 Task: Delete all information from scheduled events from September 11, 2023, to September 13, 2023.
Action: Mouse moved to (933, 109)
Screenshot: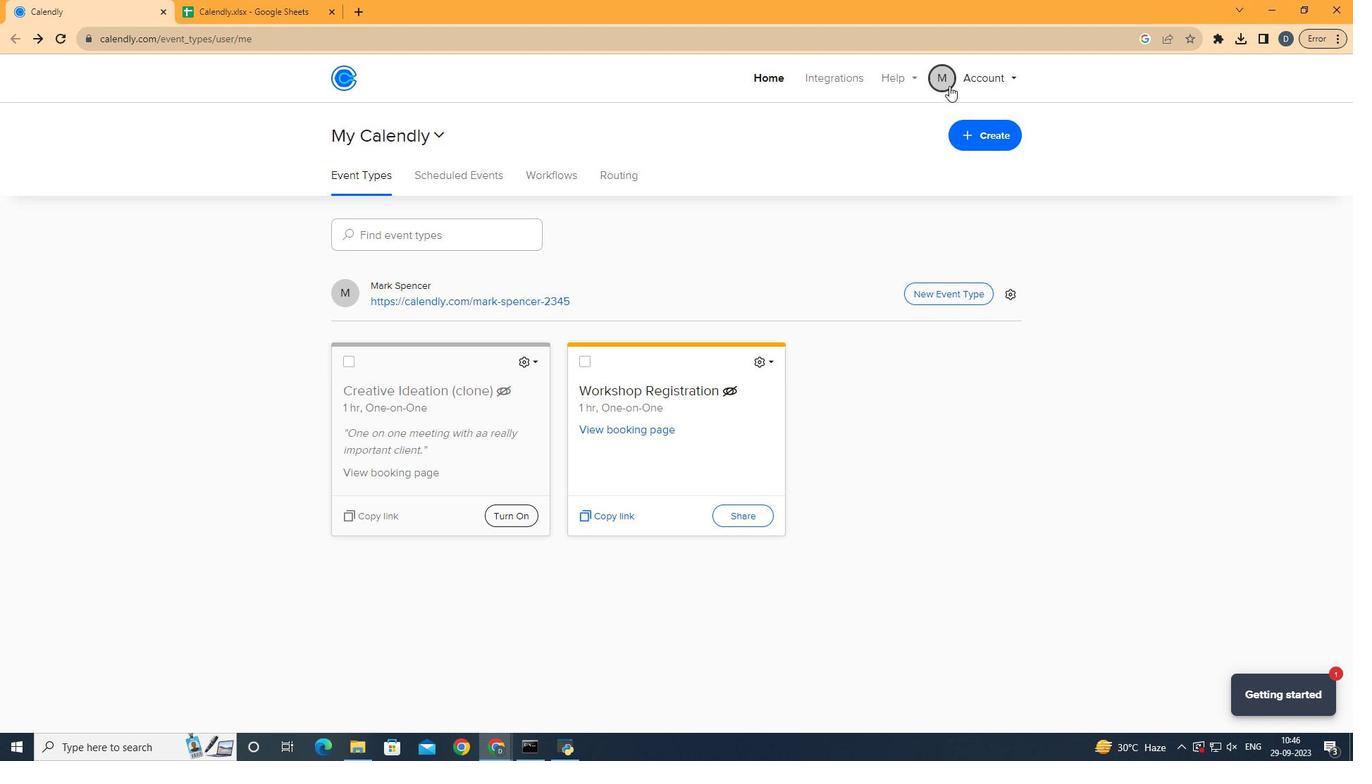 
Action: Mouse pressed left at (933, 109)
Screenshot: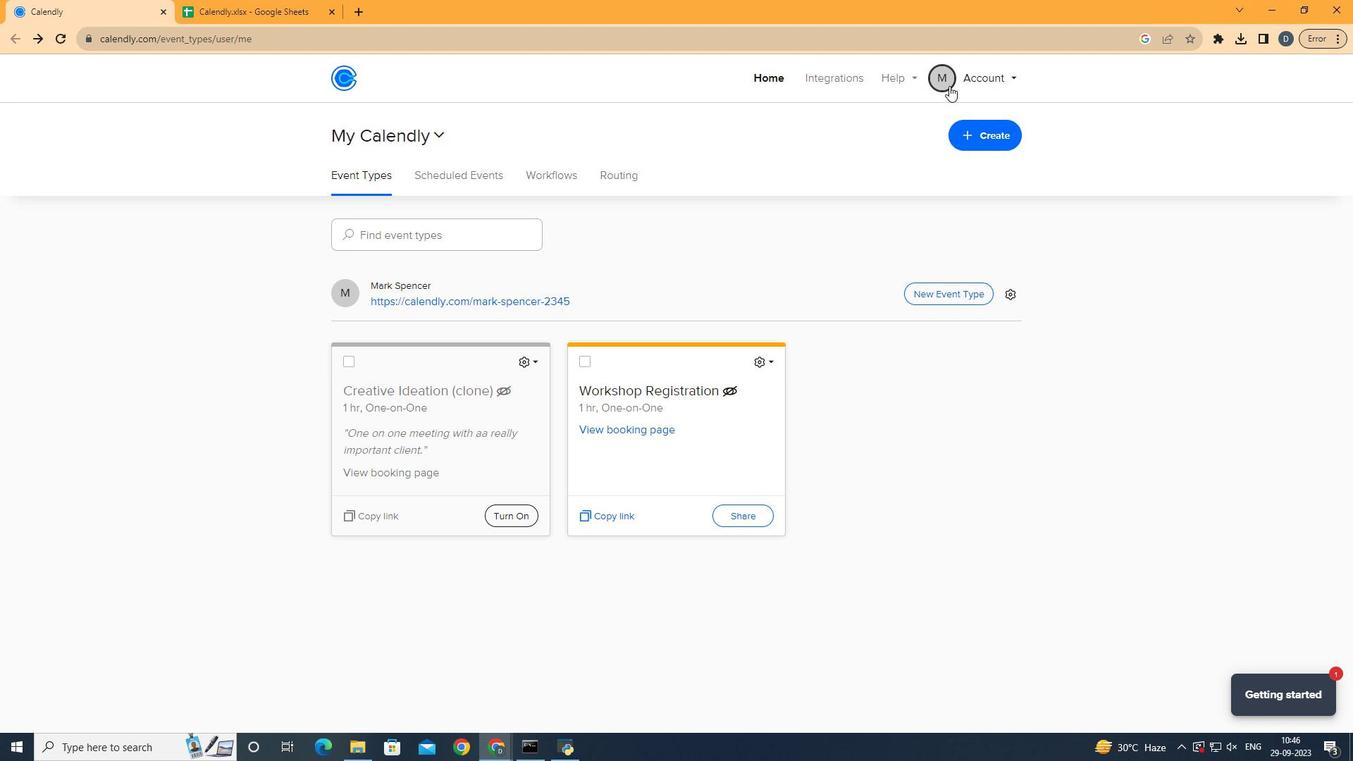 
Action: Mouse moved to (924, 281)
Screenshot: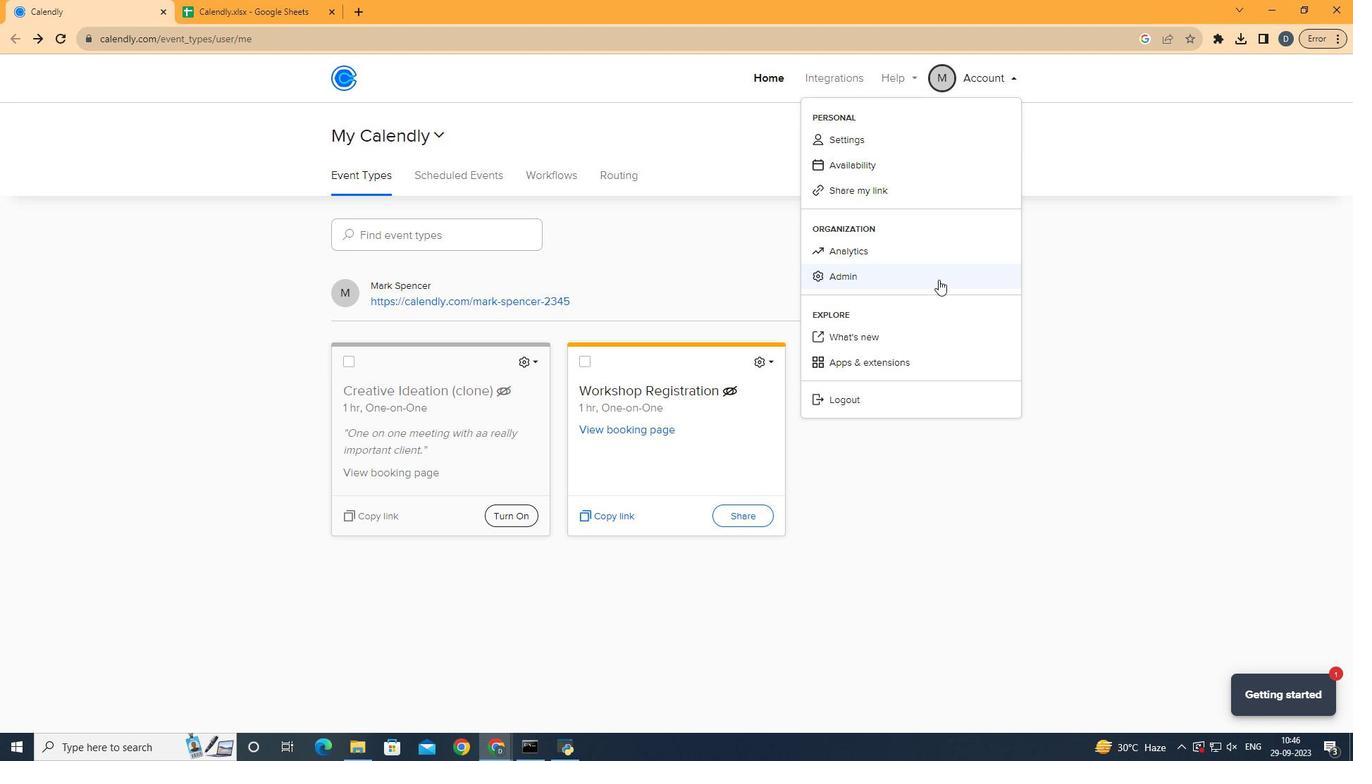 
Action: Mouse pressed left at (924, 281)
Screenshot: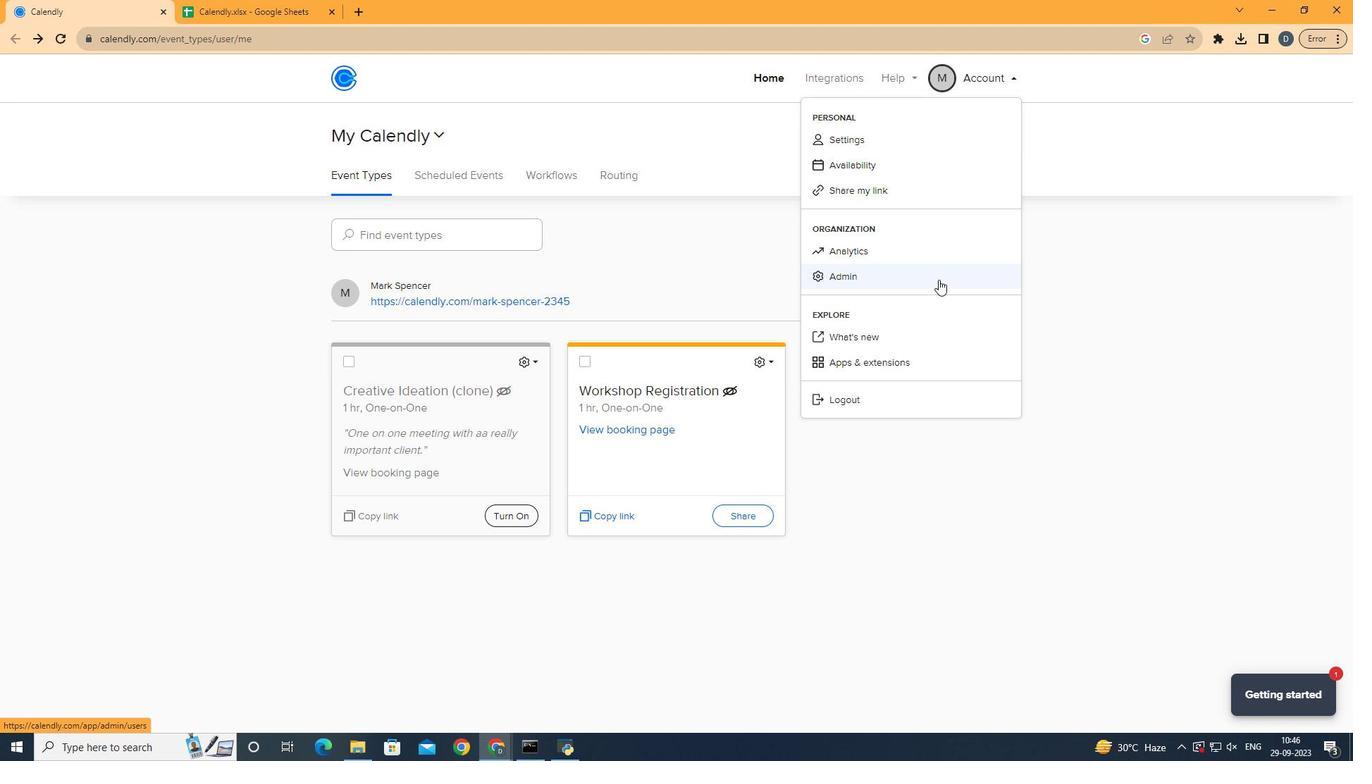 
Action: Mouse moved to (242, 382)
Screenshot: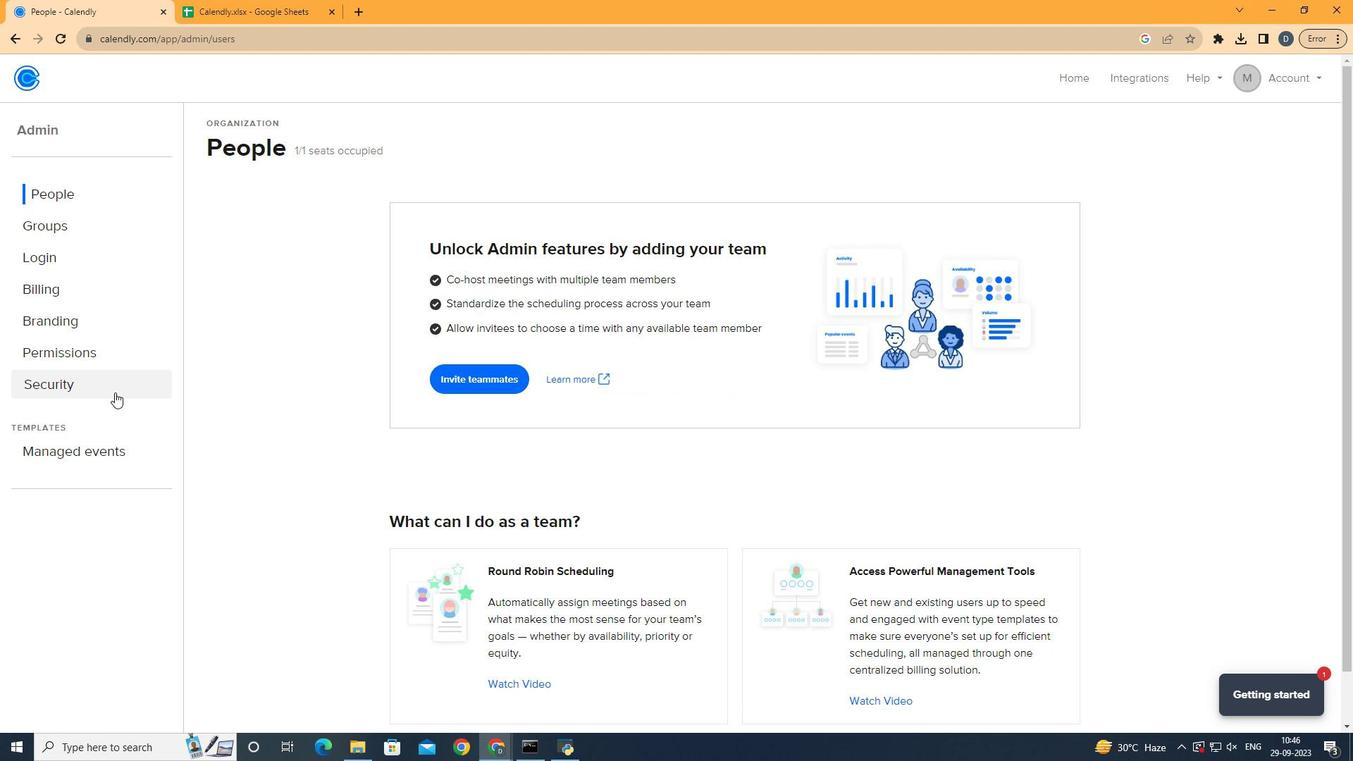 
Action: Mouse pressed left at (242, 382)
Screenshot: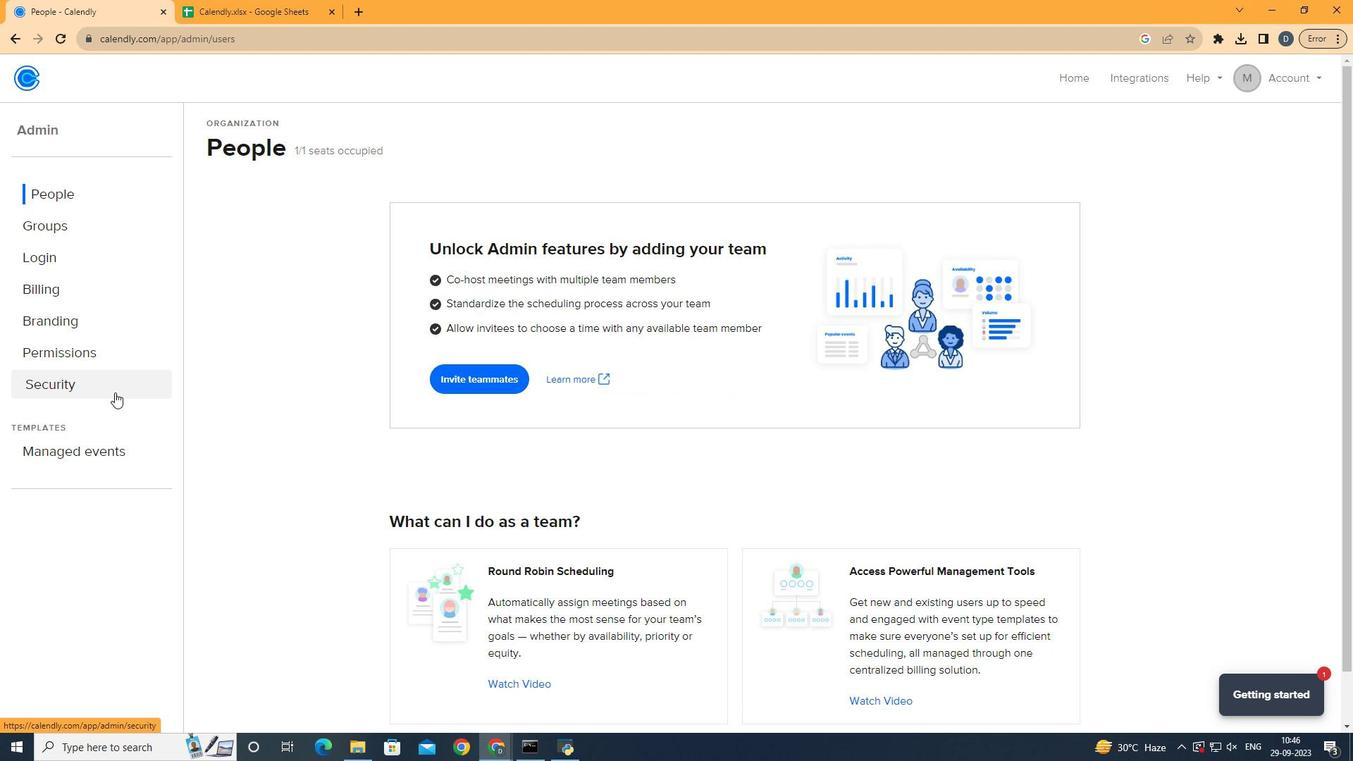 
Action: Mouse moved to (642, 451)
Screenshot: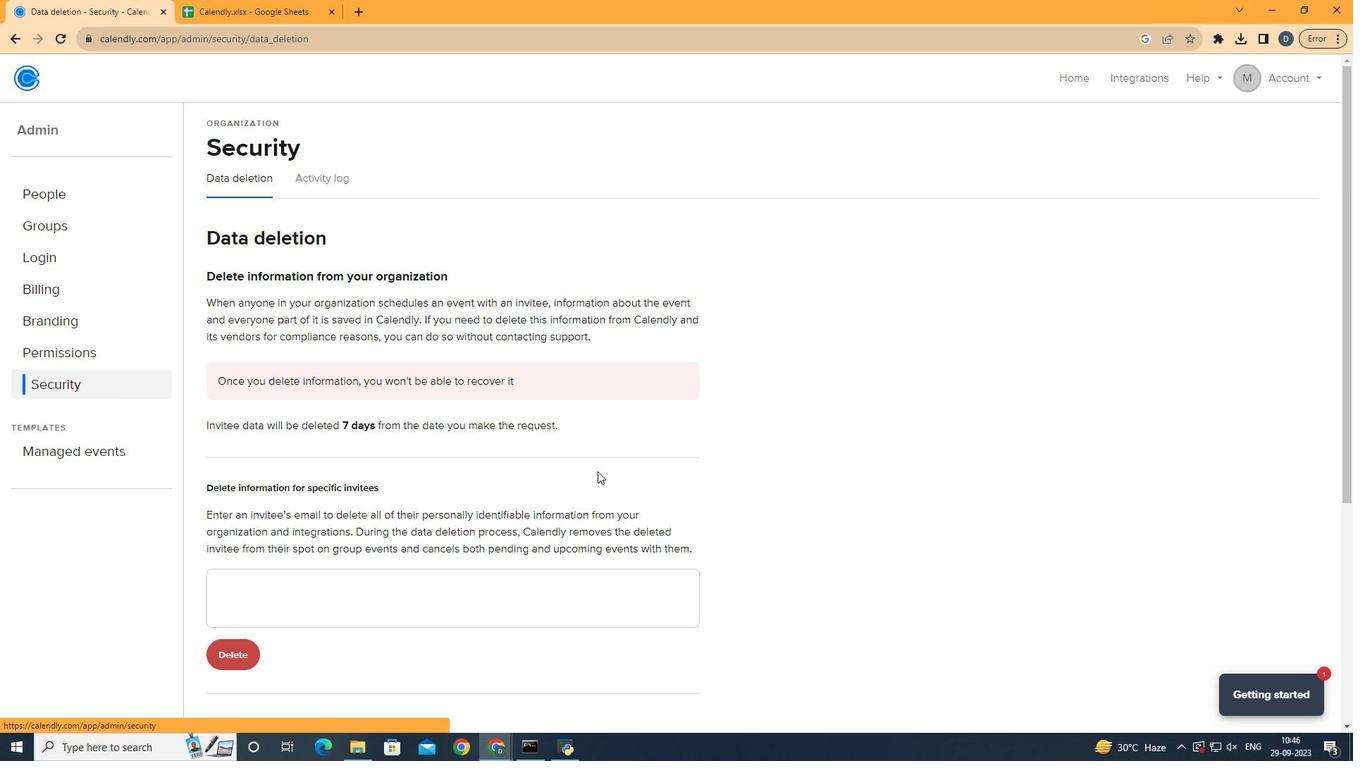 
Action: Mouse scrolled (642, 451) with delta (0, 0)
Screenshot: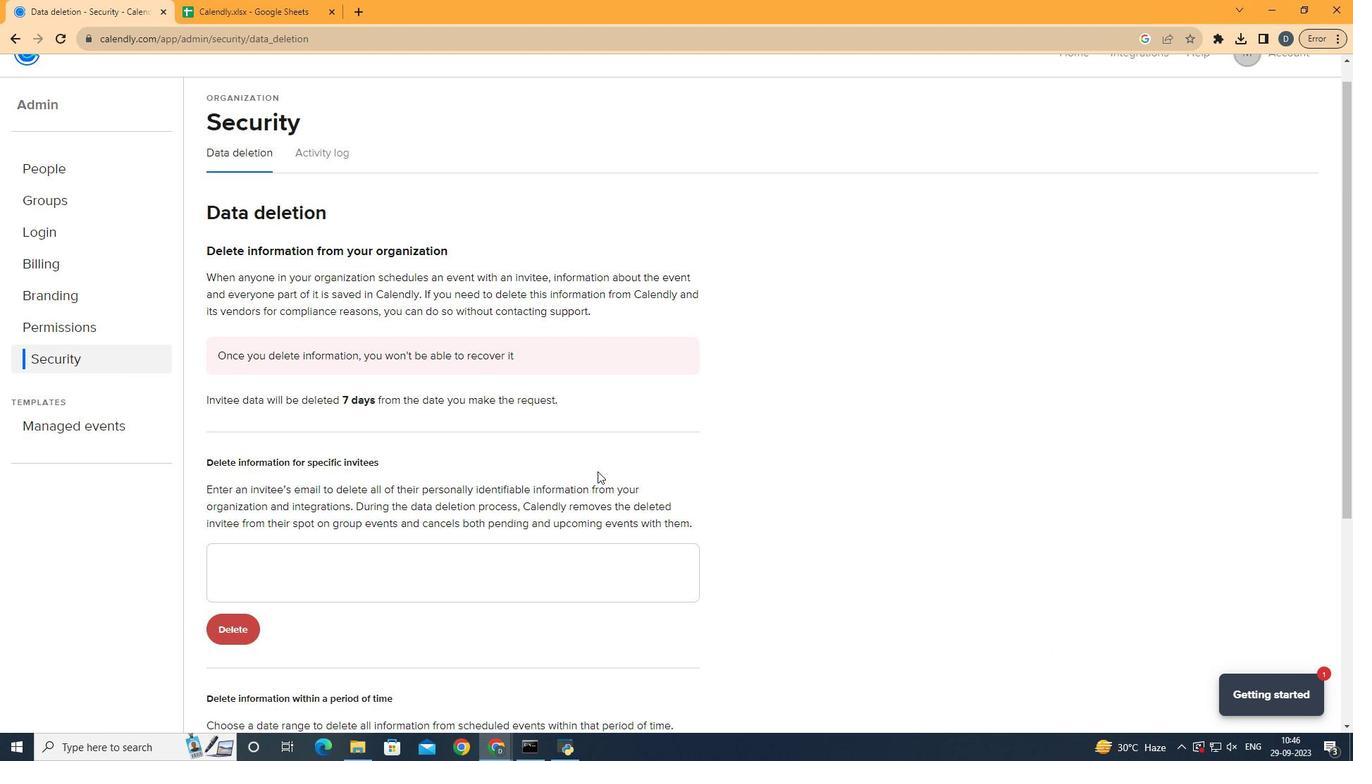 
Action: Mouse scrolled (642, 451) with delta (0, 0)
Screenshot: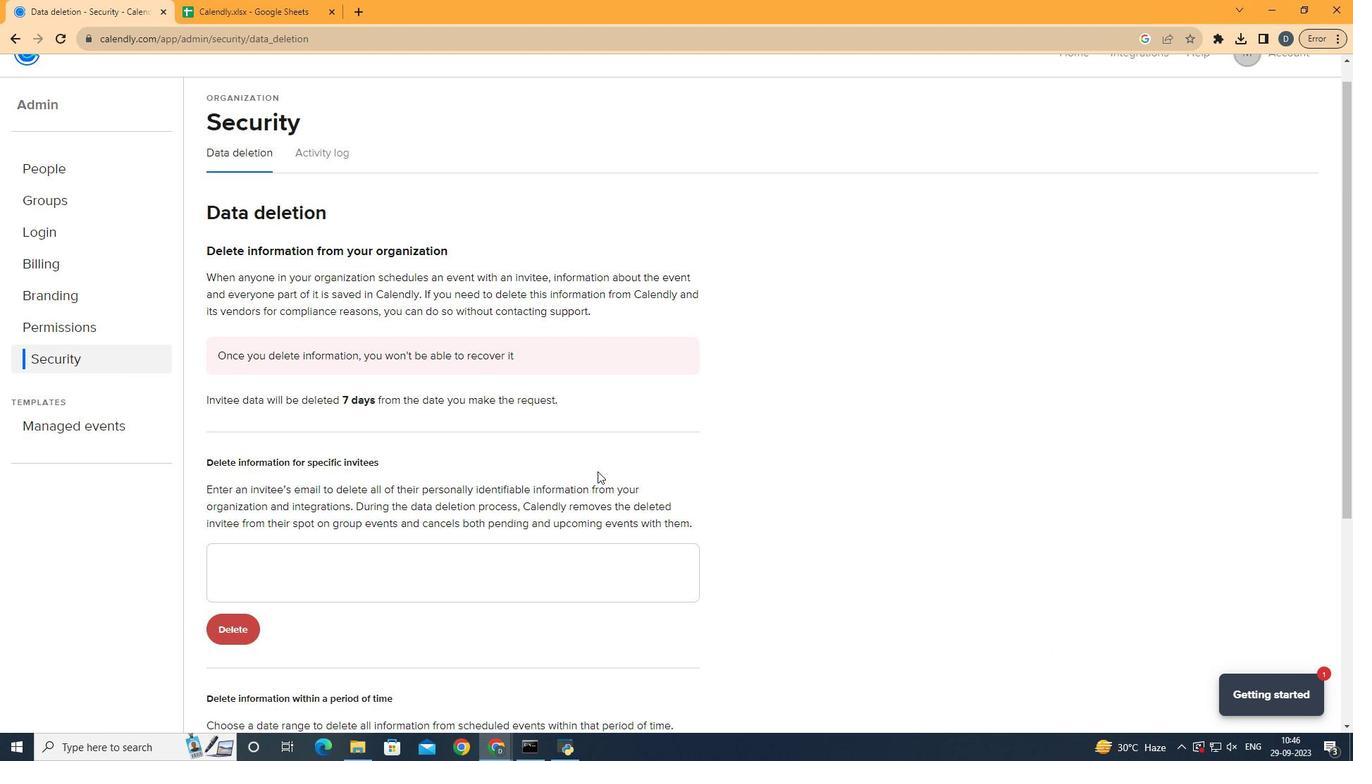 
Action: Mouse scrolled (642, 451) with delta (0, 0)
Screenshot: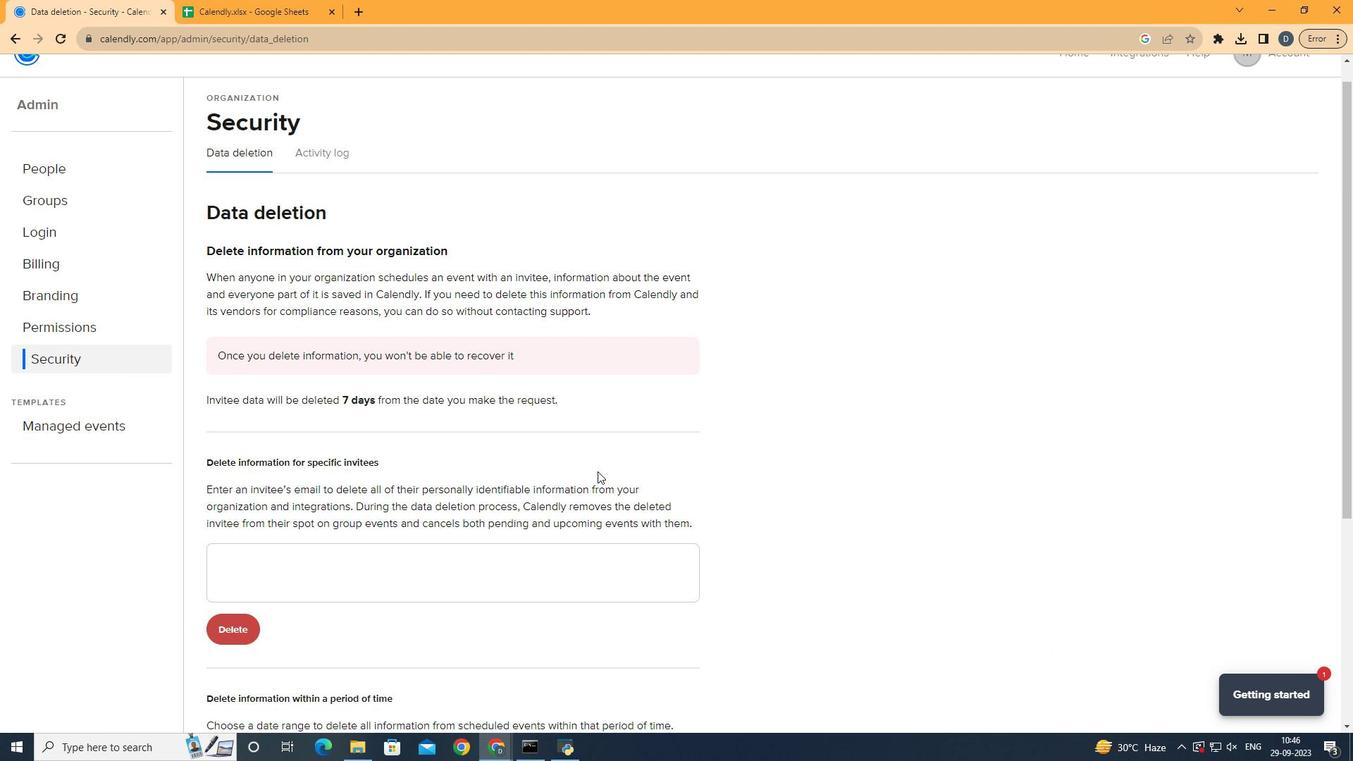 
Action: Mouse scrolled (642, 451) with delta (0, 0)
Screenshot: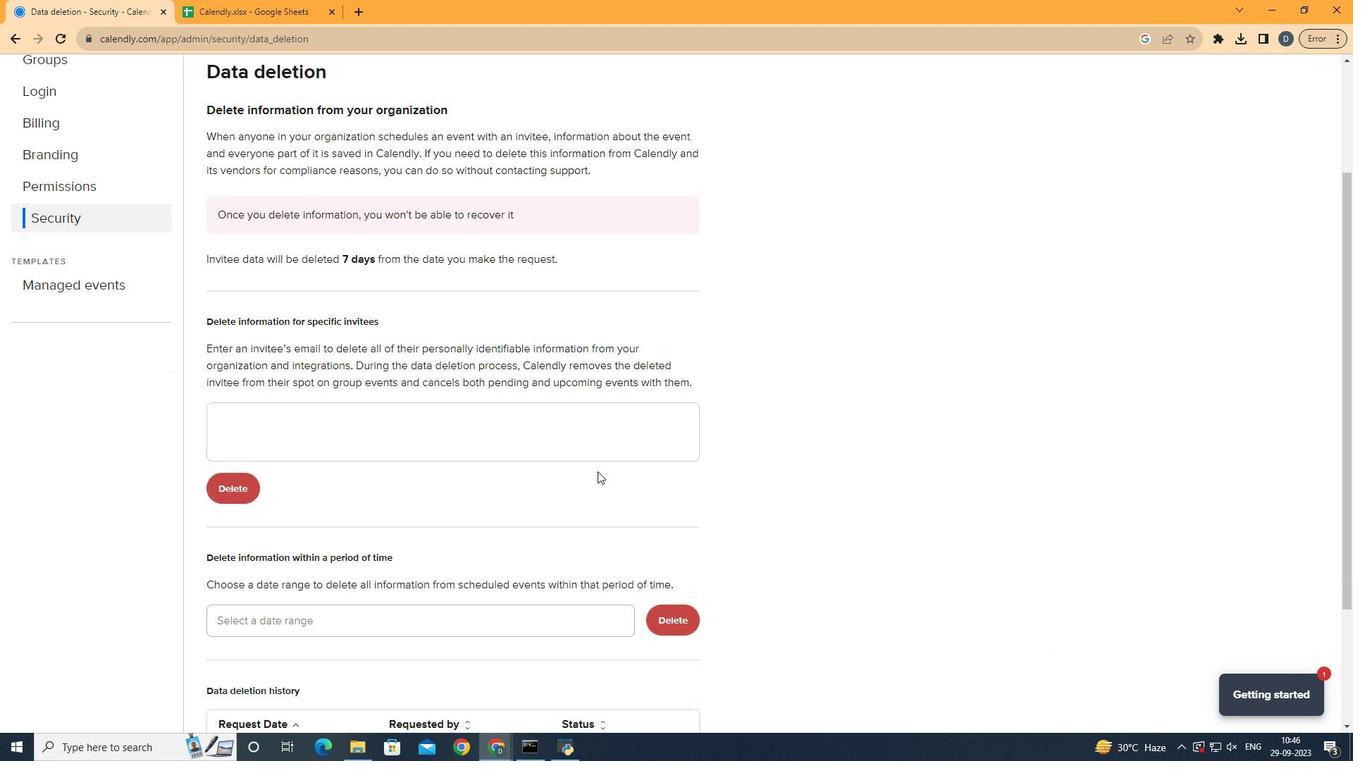 
Action: Mouse scrolled (642, 451) with delta (0, 0)
Screenshot: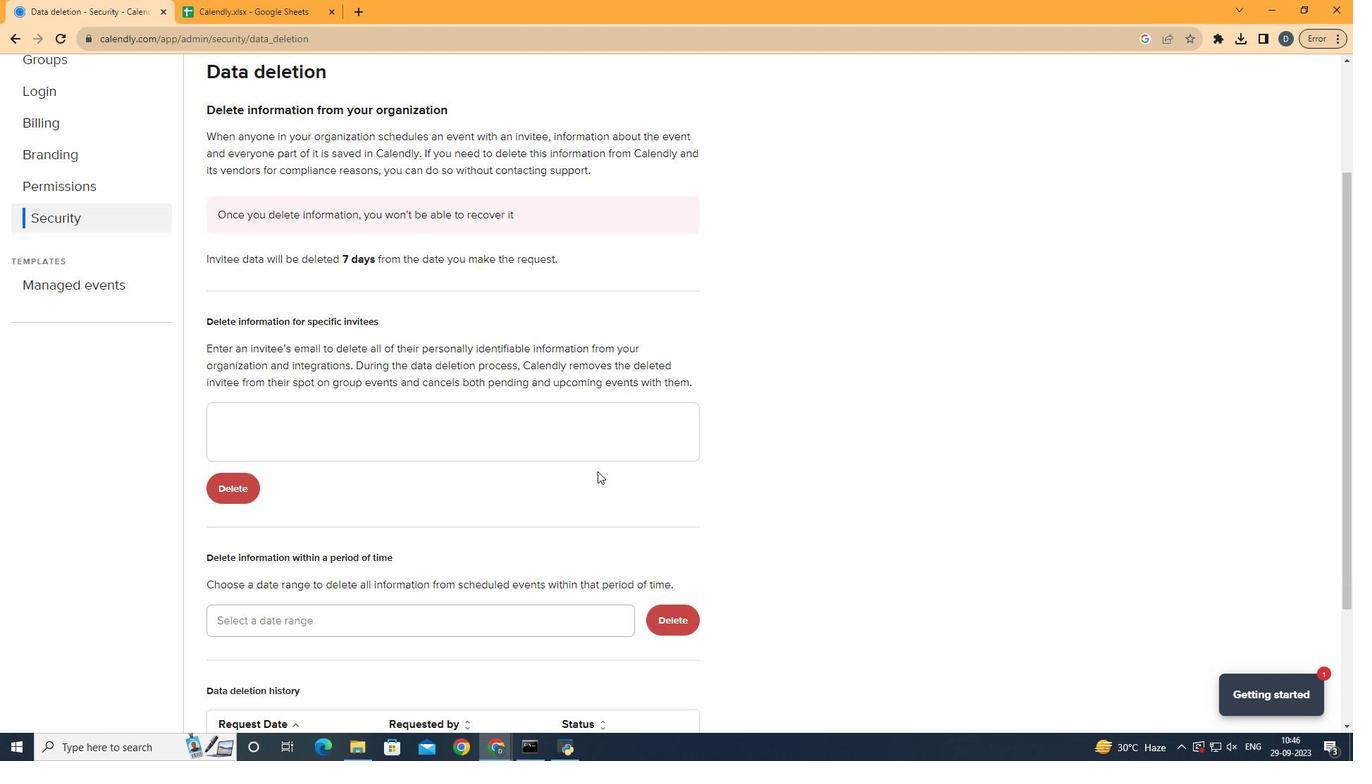 
Action: Mouse moved to (613, 437)
Screenshot: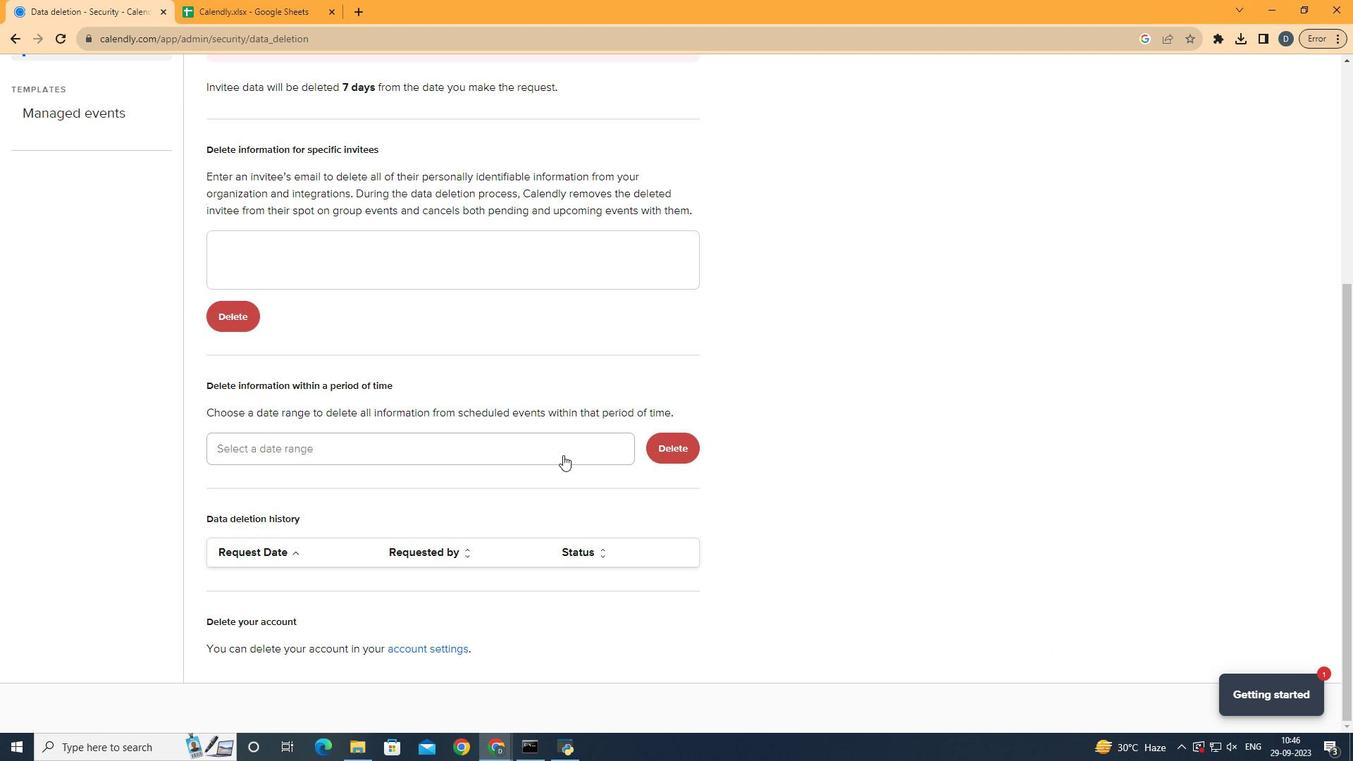 
Action: Mouse pressed left at (613, 437)
Screenshot: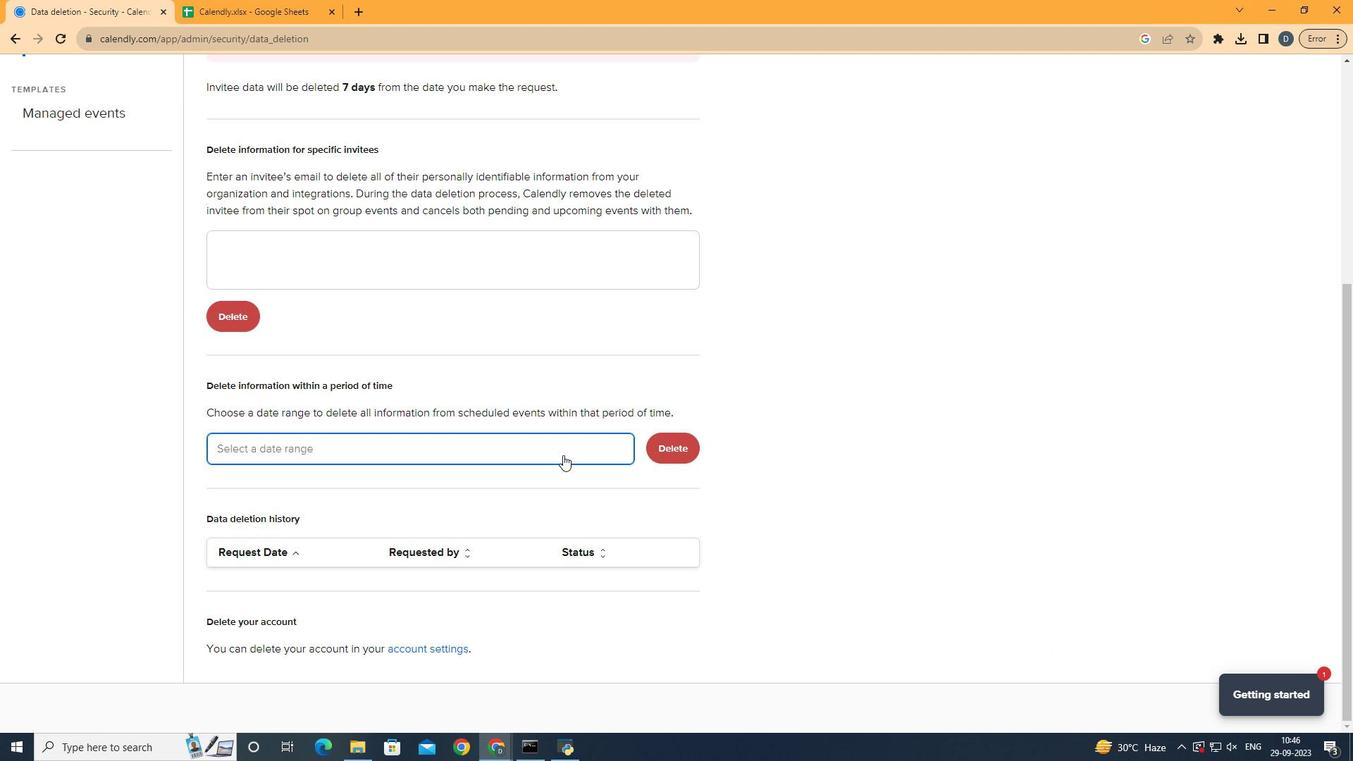
Action: Mouse moved to (798, 281)
Screenshot: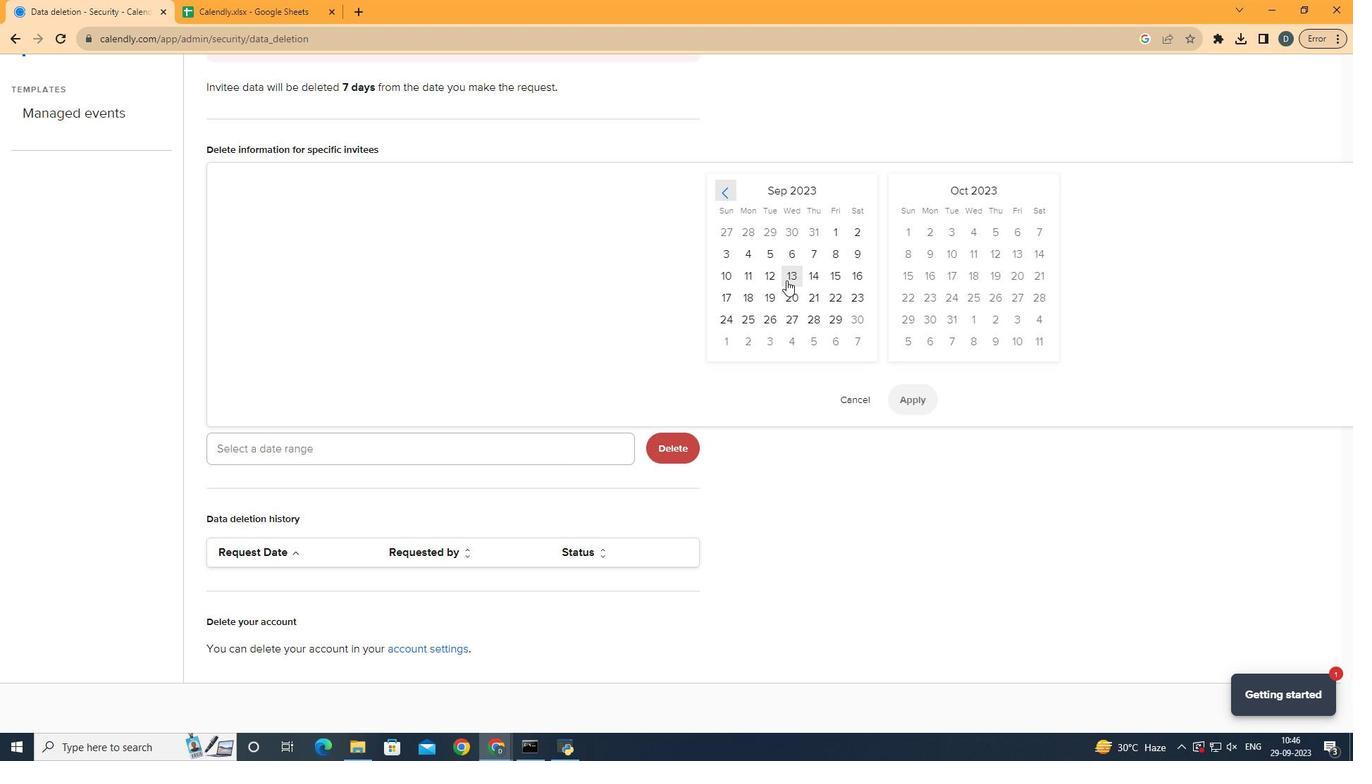
Action: Mouse pressed left at (798, 281)
Screenshot: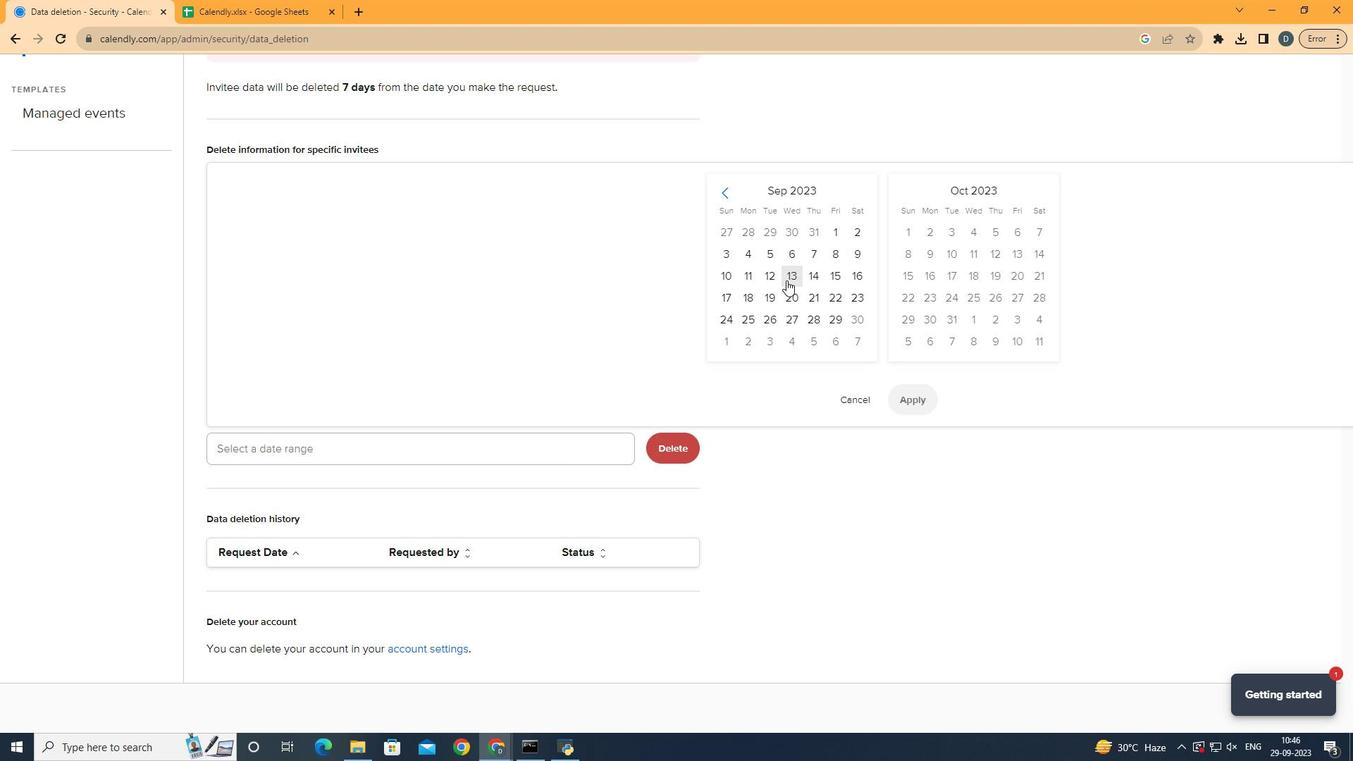 
Action: Mouse moved to (771, 272)
Screenshot: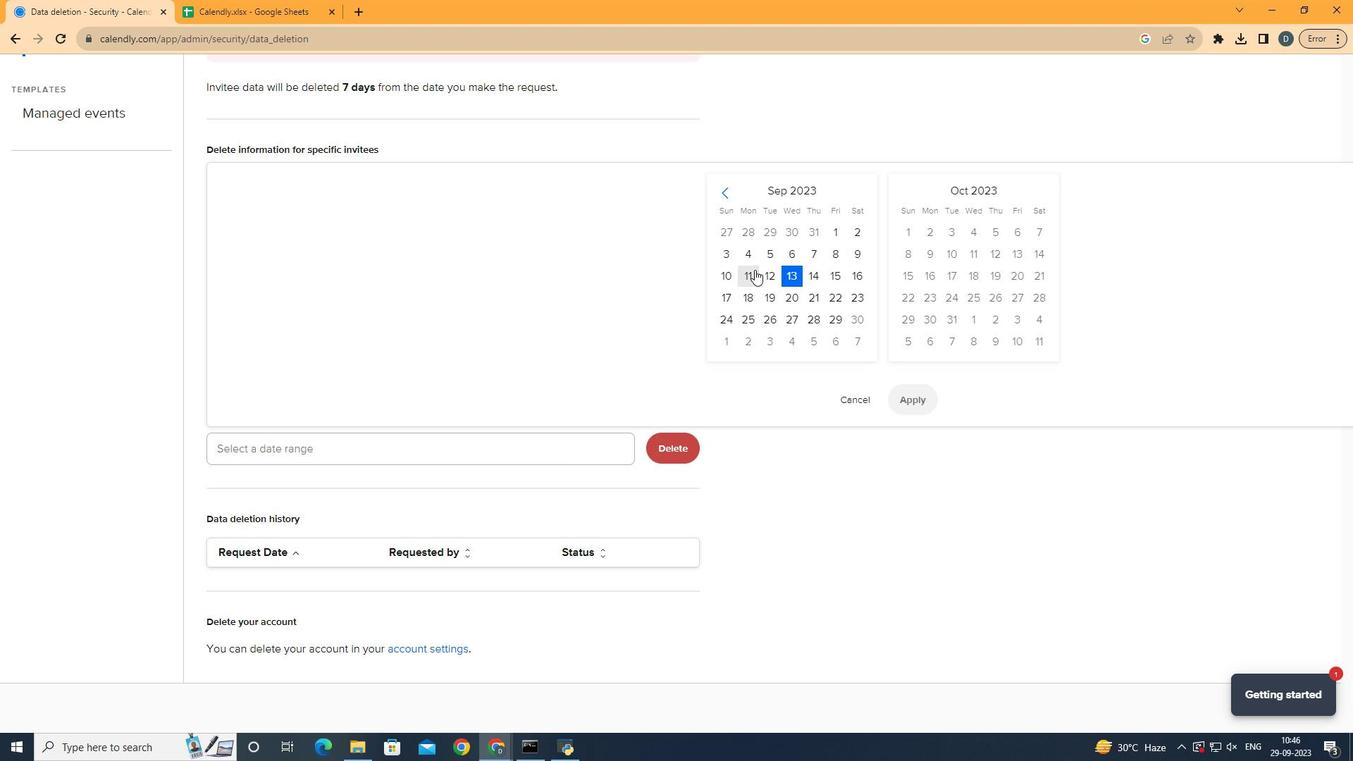 
Action: Mouse pressed left at (771, 272)
Screenshot: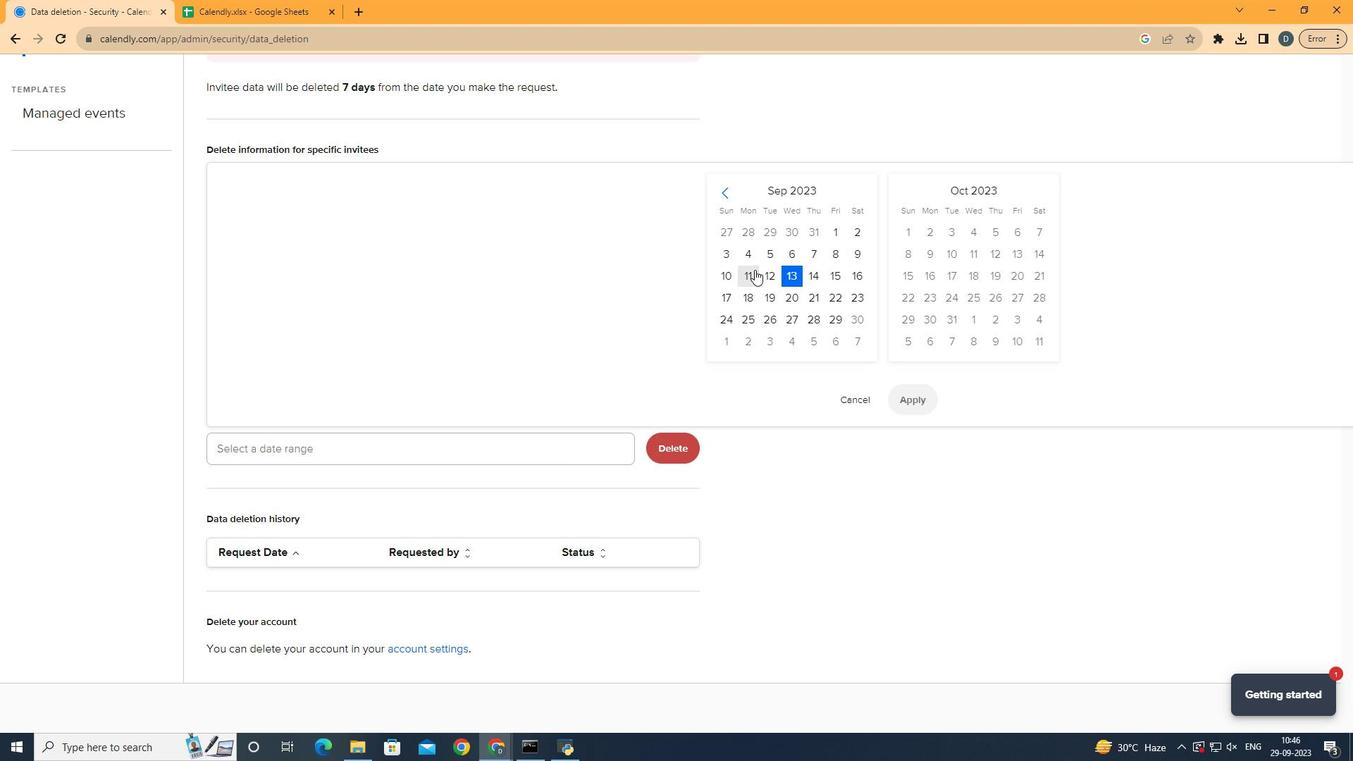 
Action: Mouse moved to (801, 275)
Screenshot: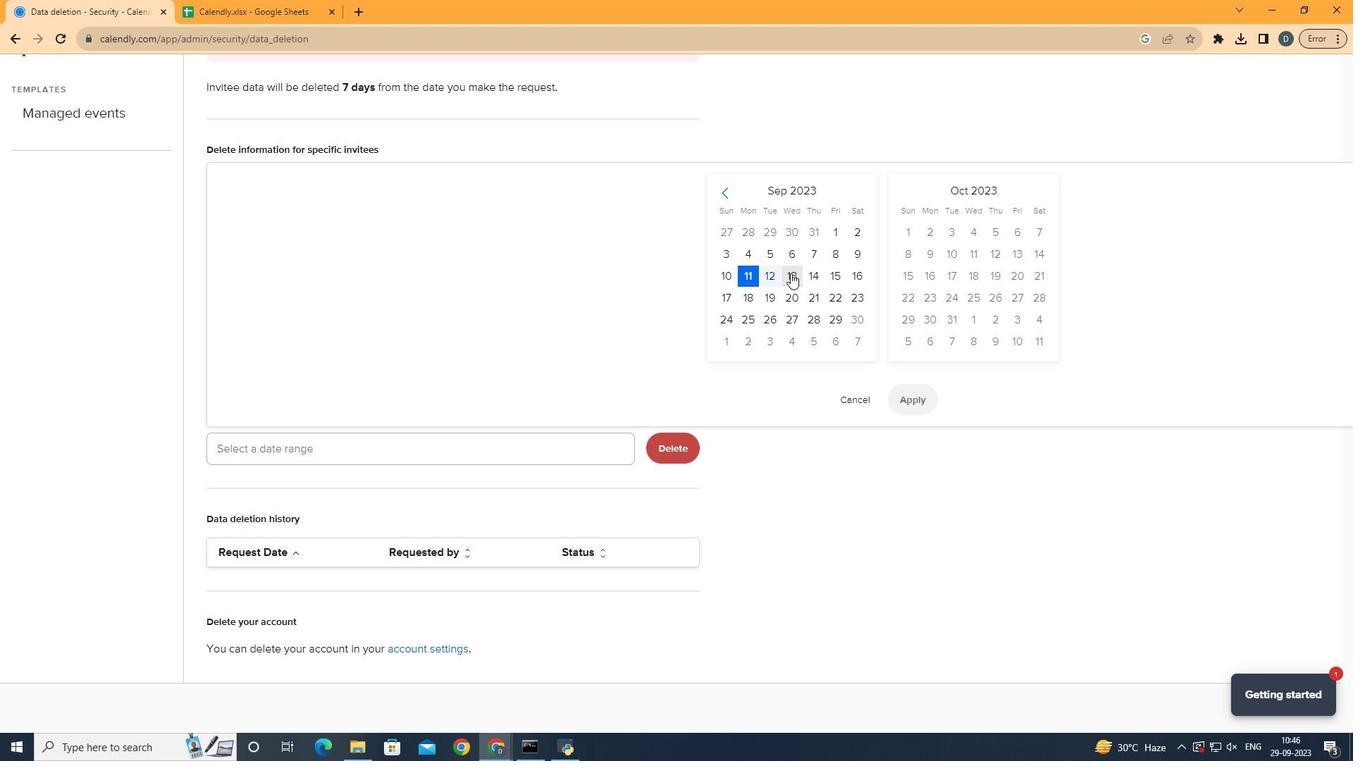 
Action: Mouse pressed left at (801, 275)
Screenshot: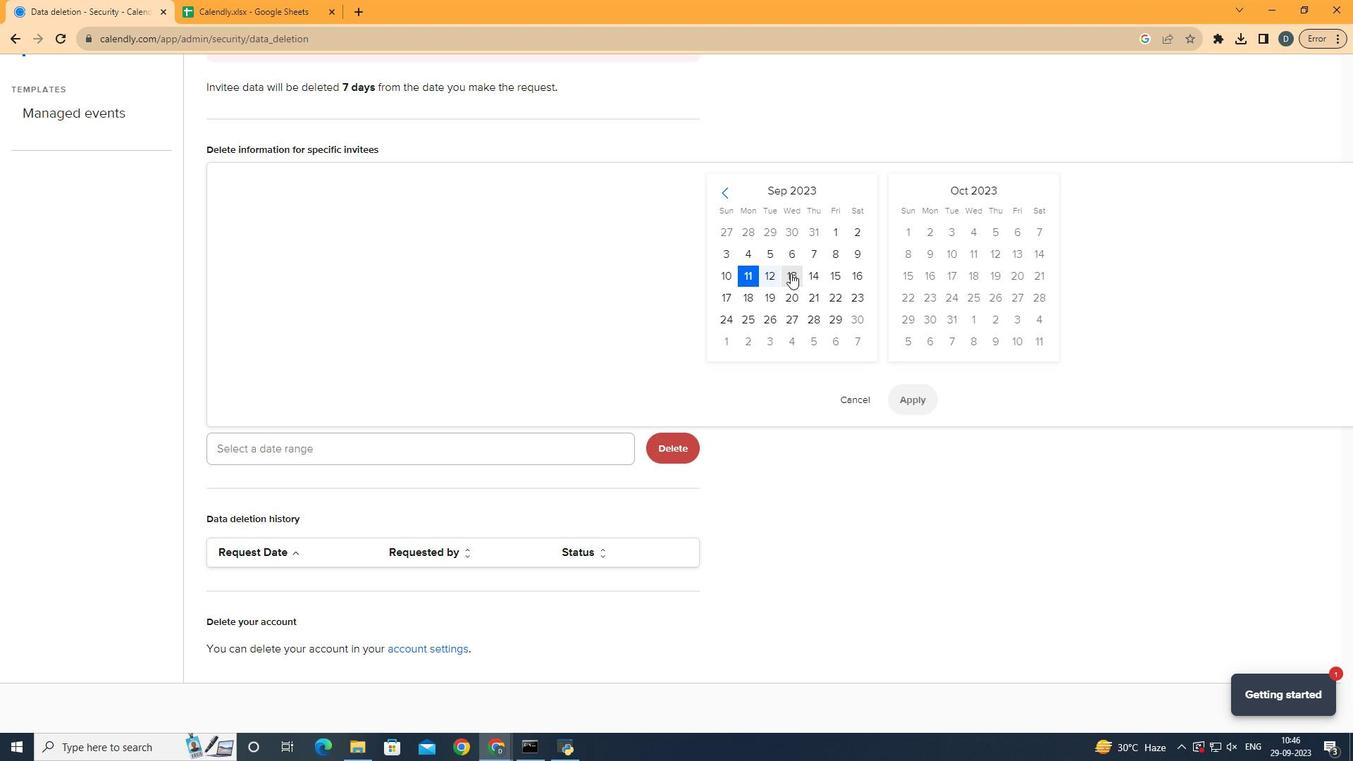 
Action: Mouse moved to (900, 387)
Screenshot: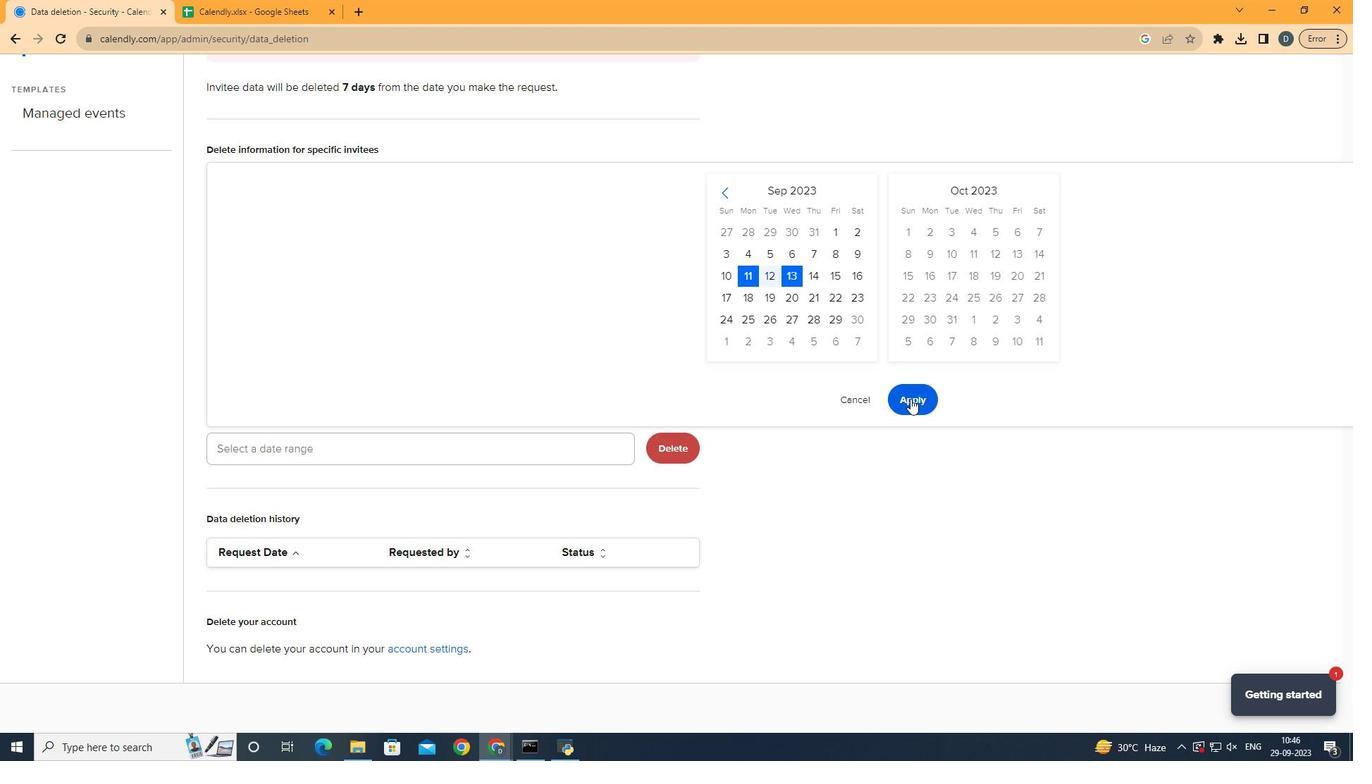 
Action: Mouse pressed left at (900, 387)
Screenshot: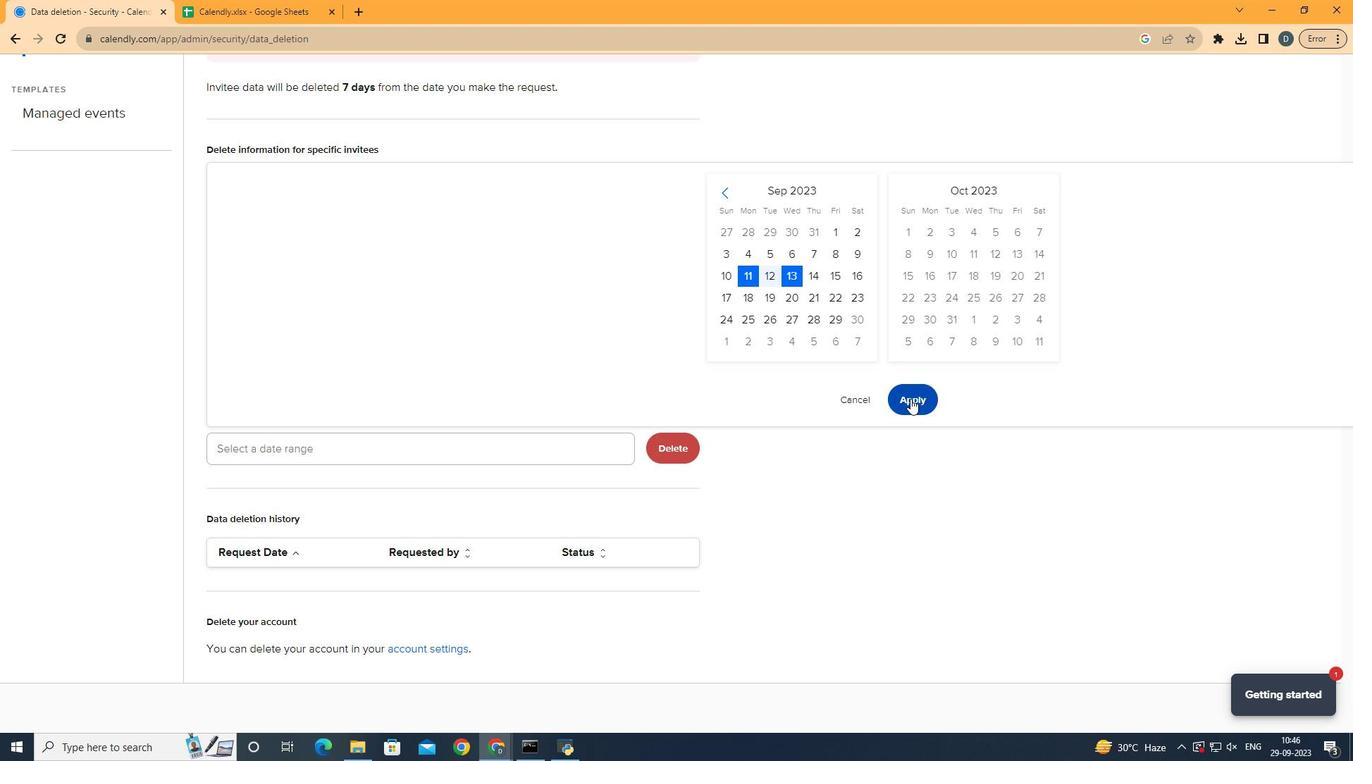 
Action: Mouse moved to (711, 427)
Screenshot: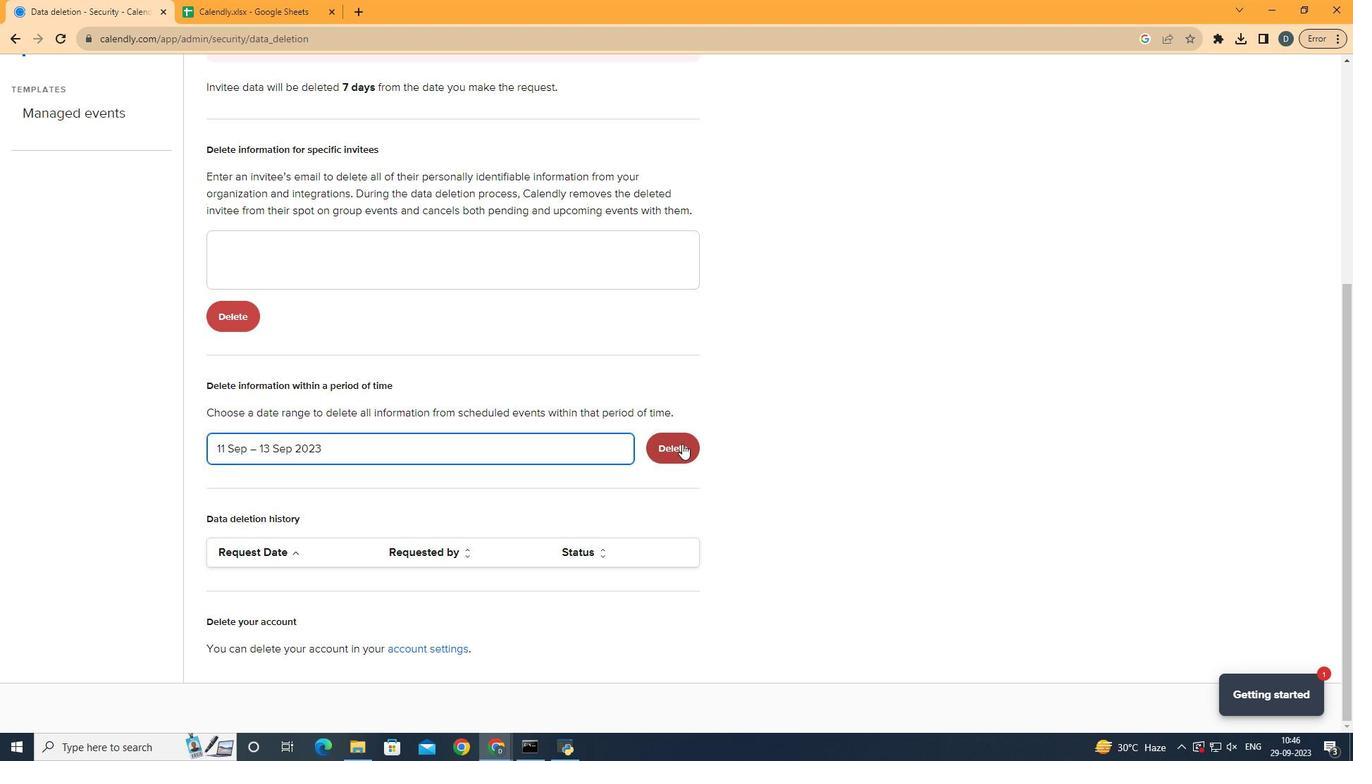 
Action: Mouse pressed left at (711, 427)
Screenshot: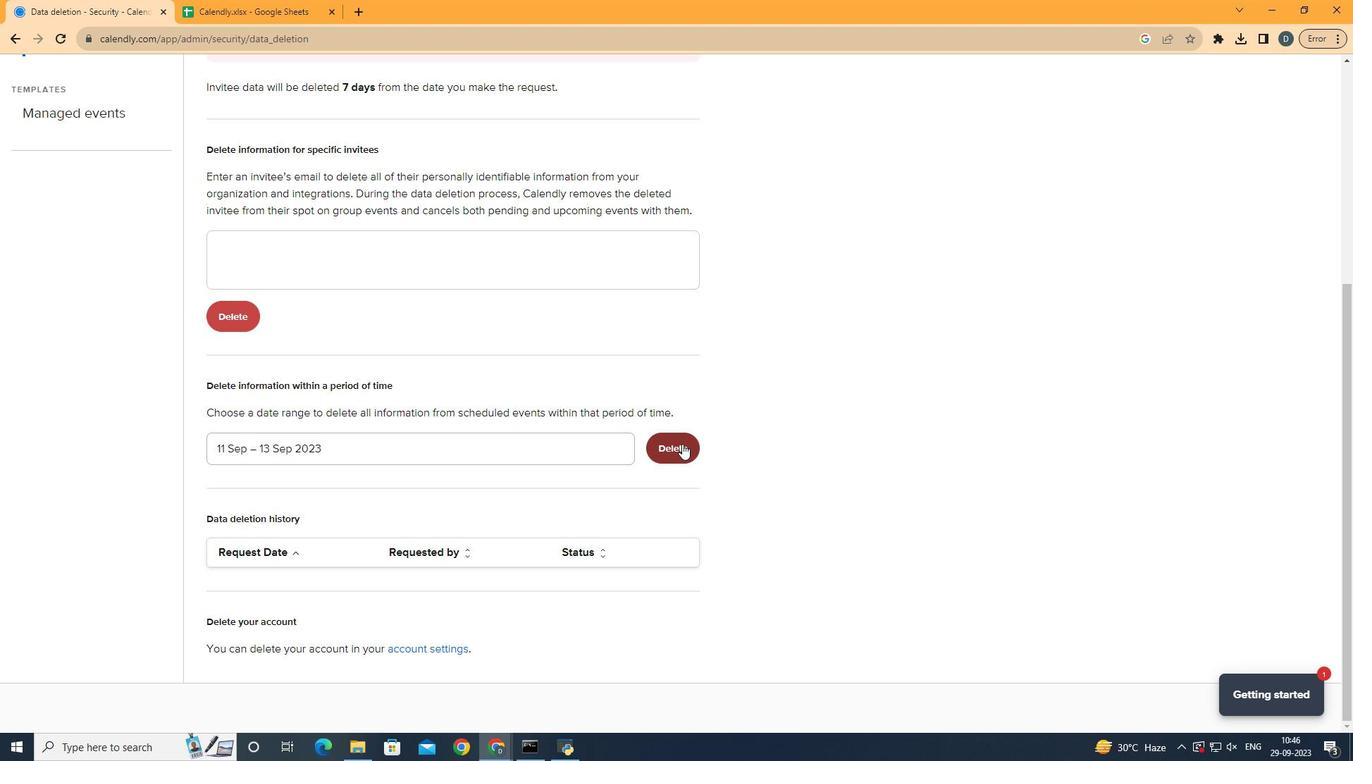 
Action: Mouse moved to (769, 286)
Screenshot: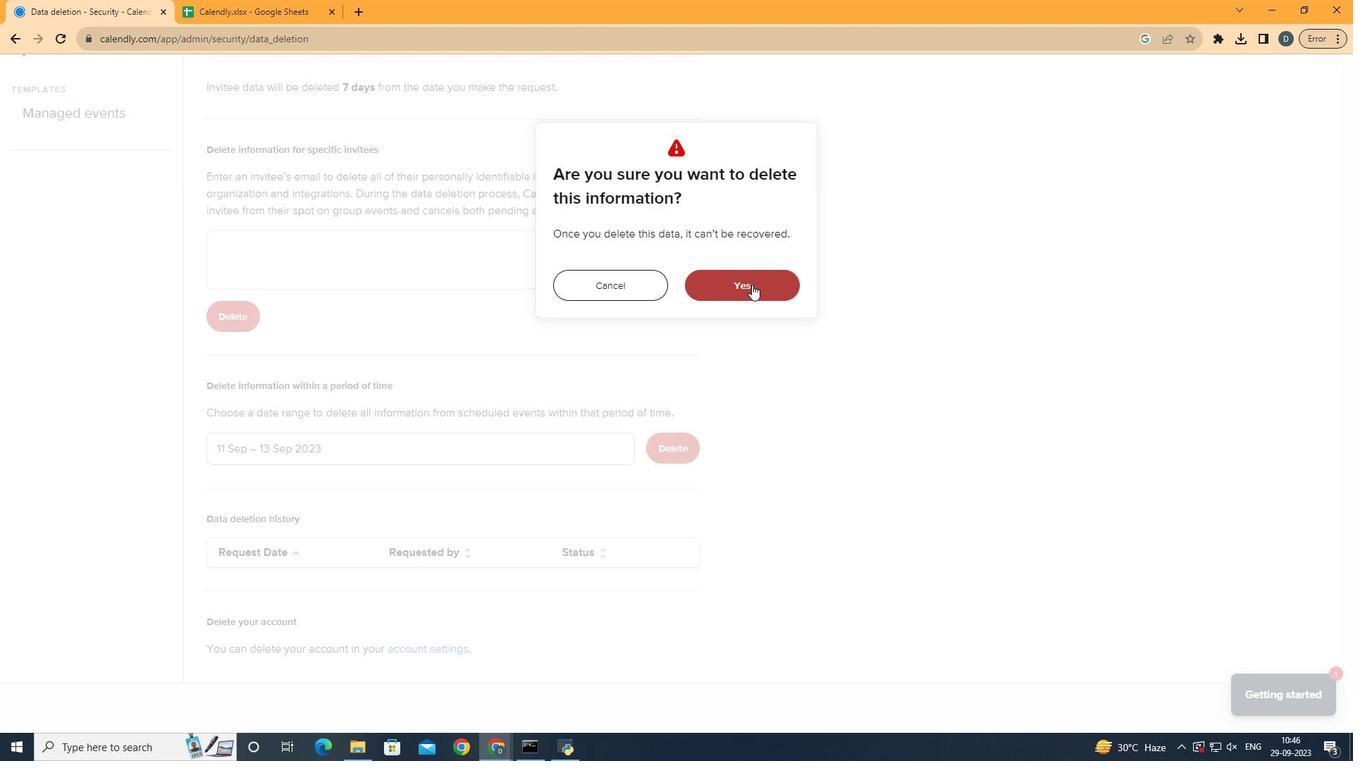 
Action: Mouse pressed left at (769, 286)
Screenshot: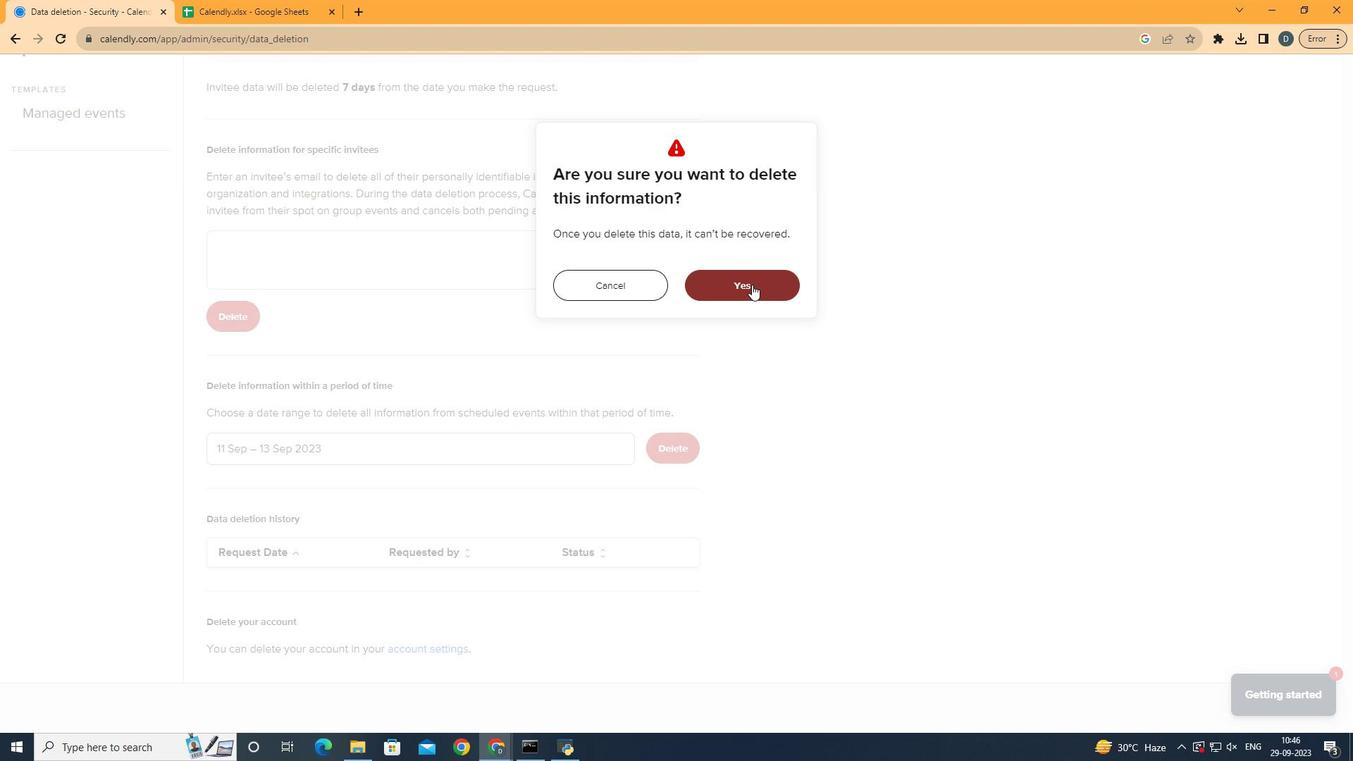 
Action: Mouse moved to (812, 364)
Screenshot: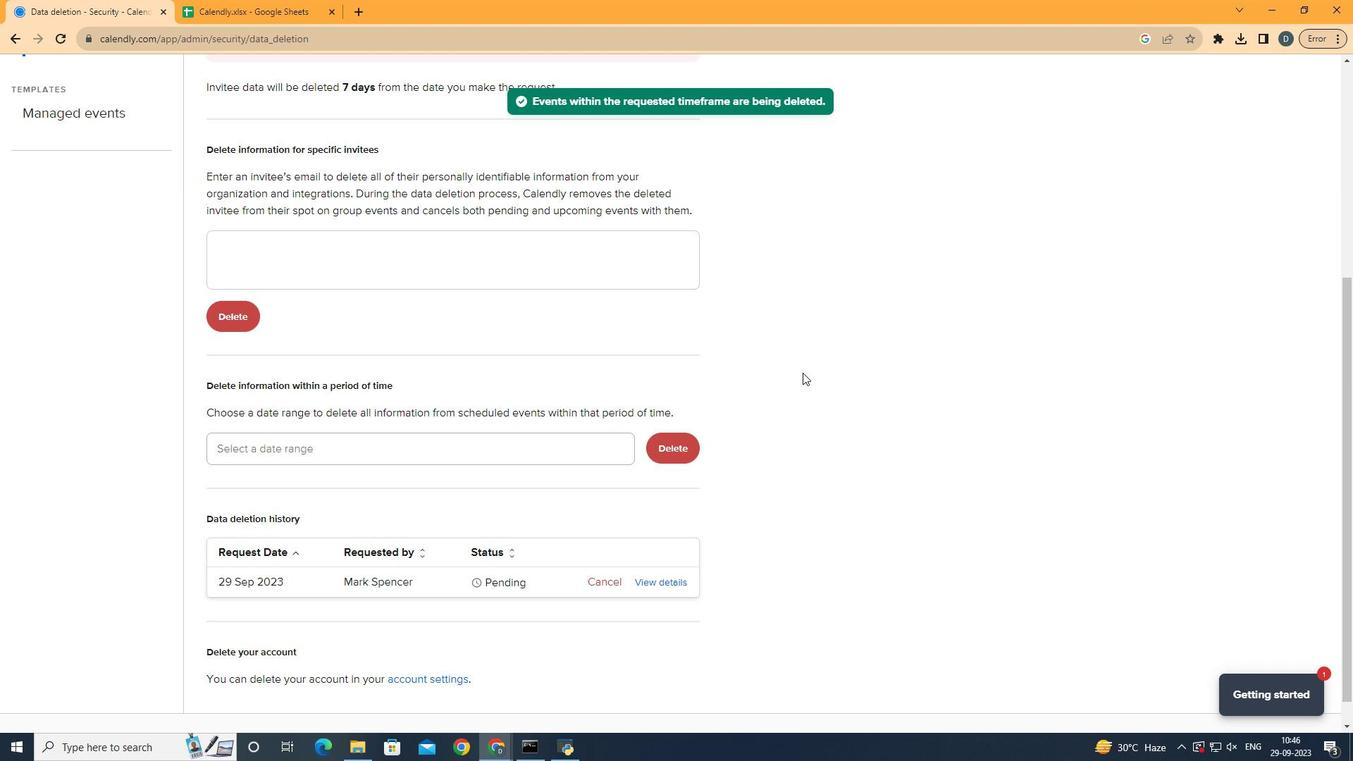 
